 Task: Select the time zone for (UTC-12:00) international date line west.
Action: Mouse moved to (589, 80)
Screenshot: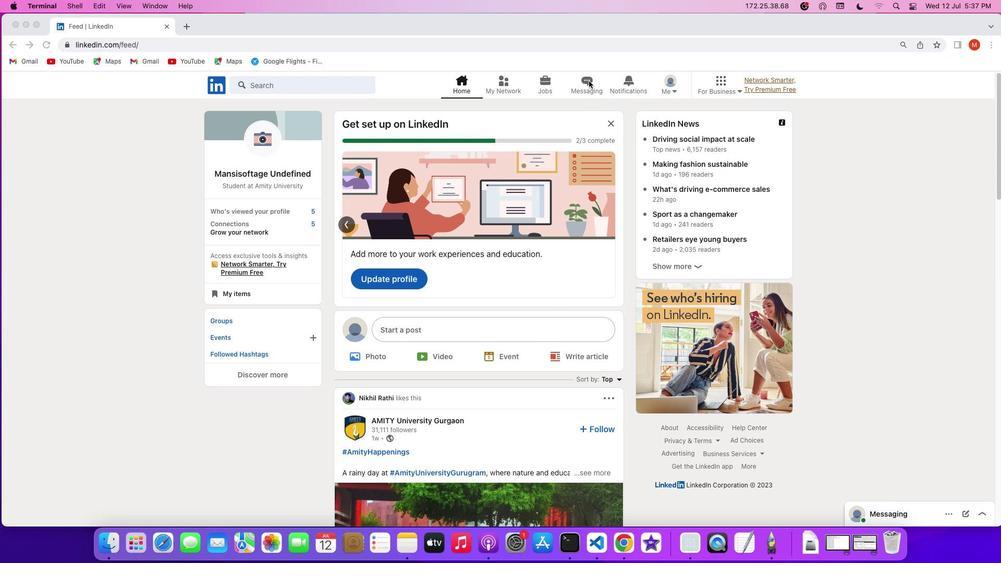 
Action: Mouse pressed left at (589, 80)
Screenshot: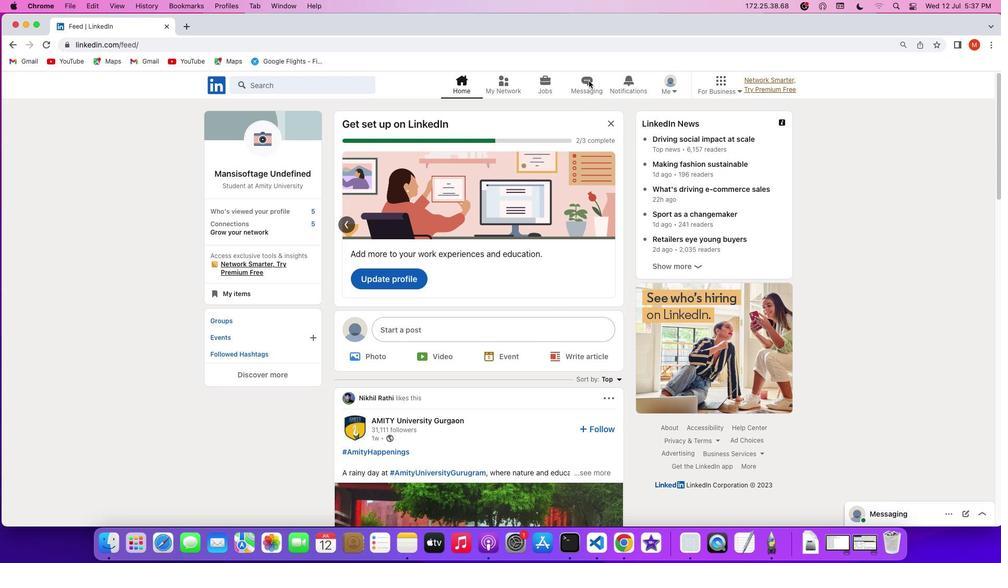 
Action: Mouse pressed left at (589, 80)
Screenshot: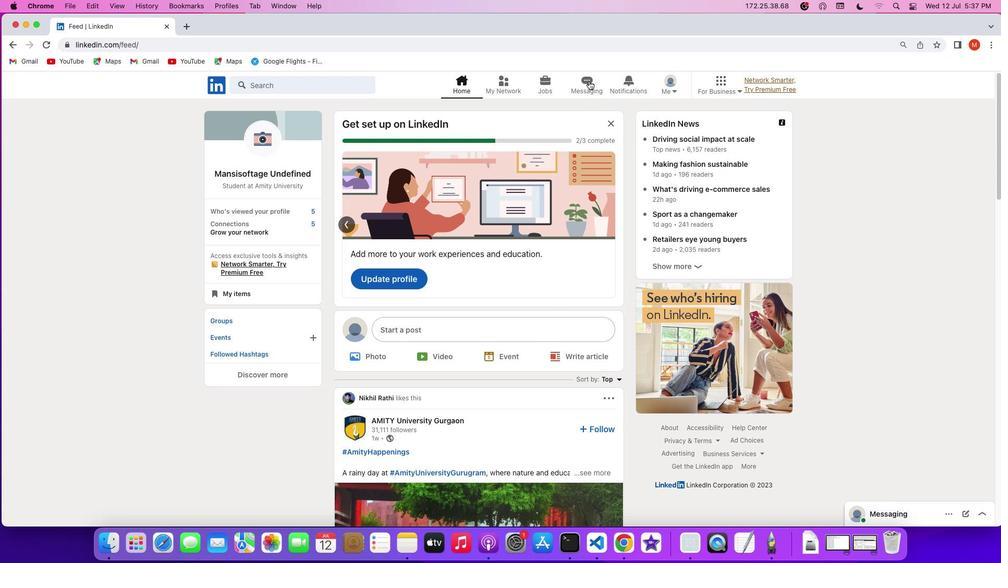 
Action: Mouse moved to (575, 119)
Screenshot: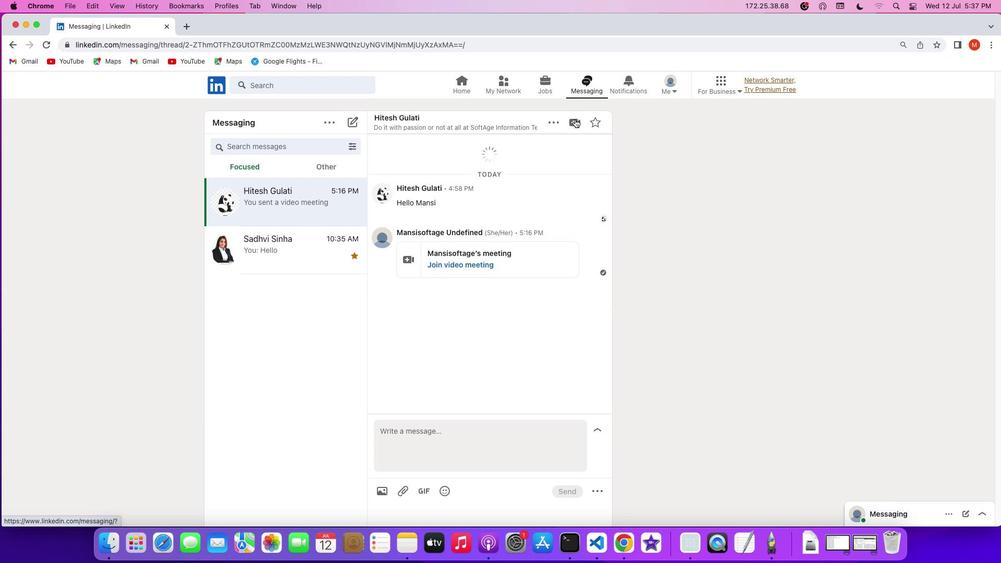 
Action: Mouse pressed left at (575, 119)
Screenshot: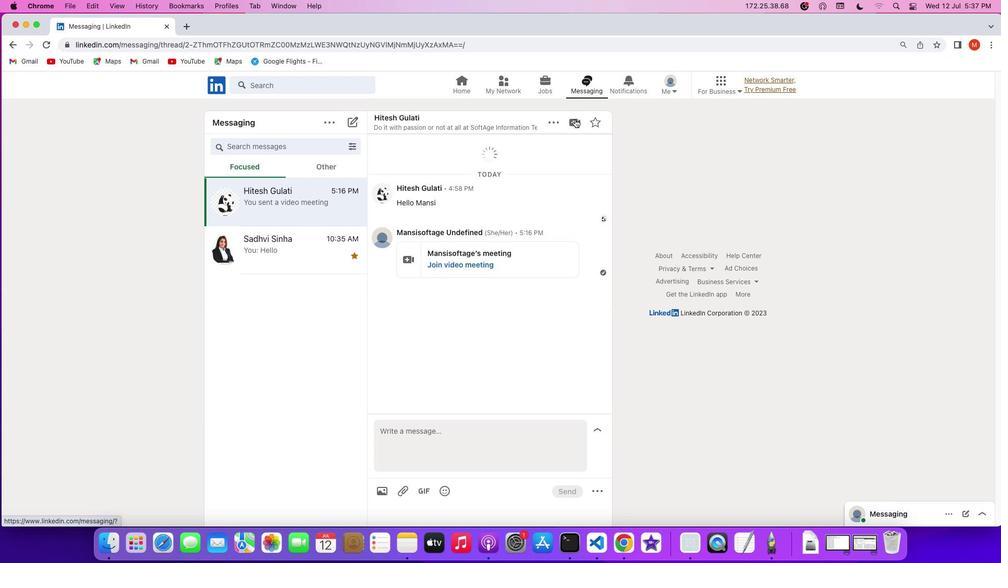 
Action: Mouse moved to (502, 166)
Screenshot: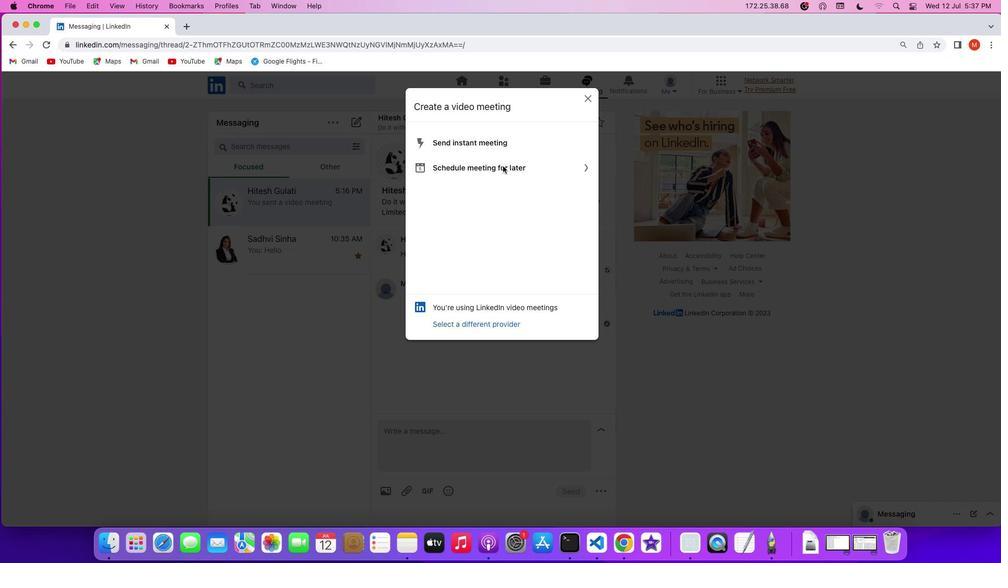 
Action: Mouse pressed left at (502, 166)
Screenshot: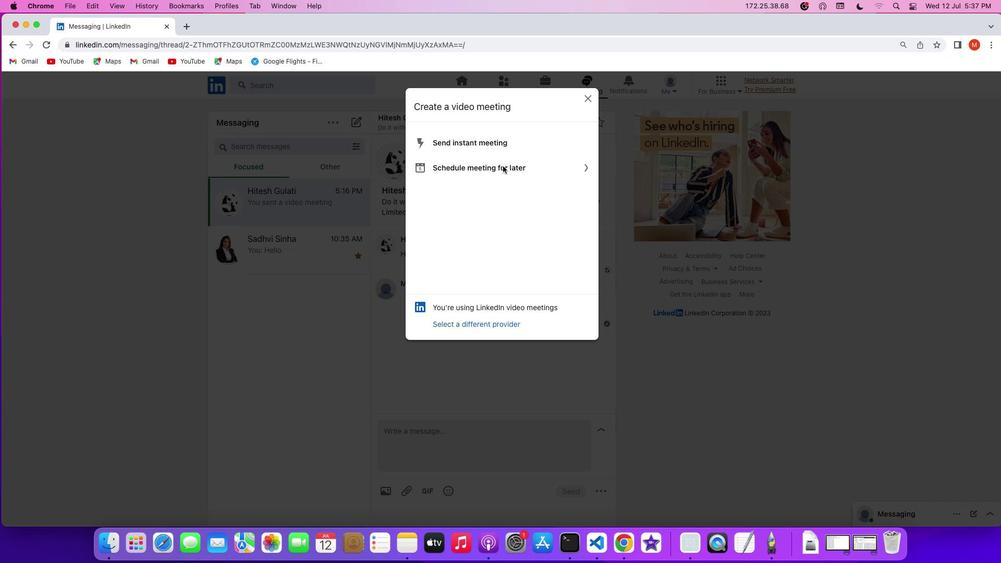 
Action: Mouse moved to (585, 232)
Screenshot: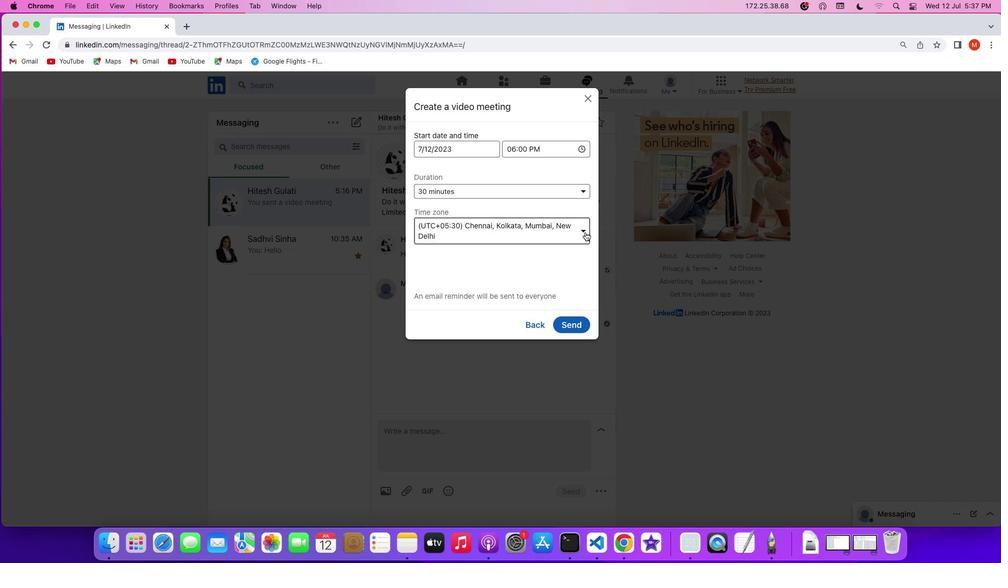 
Action: Mouse pressed left at (585, 232)
Screenshot: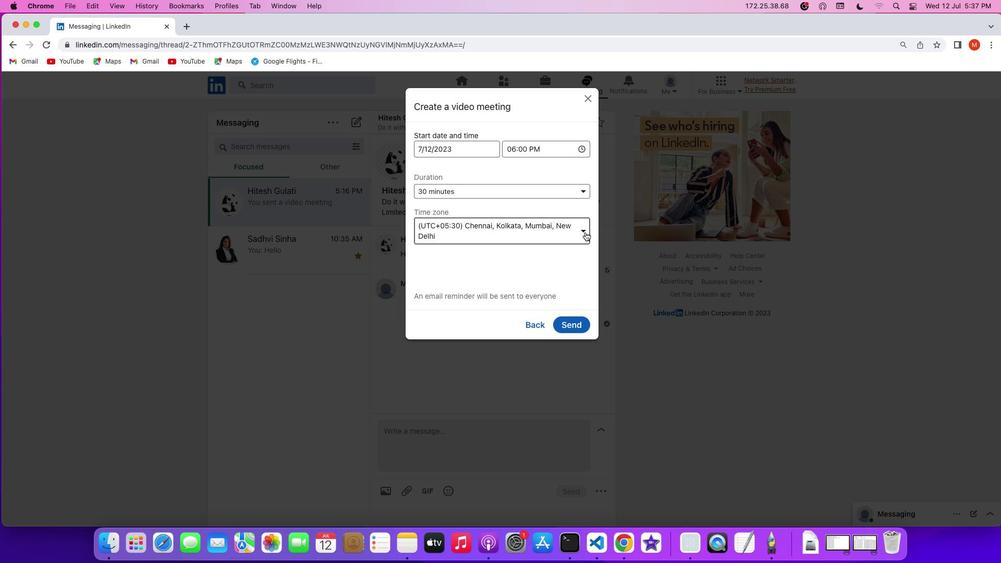 
Action: Mouse moved to (556, 250)
Screenshot: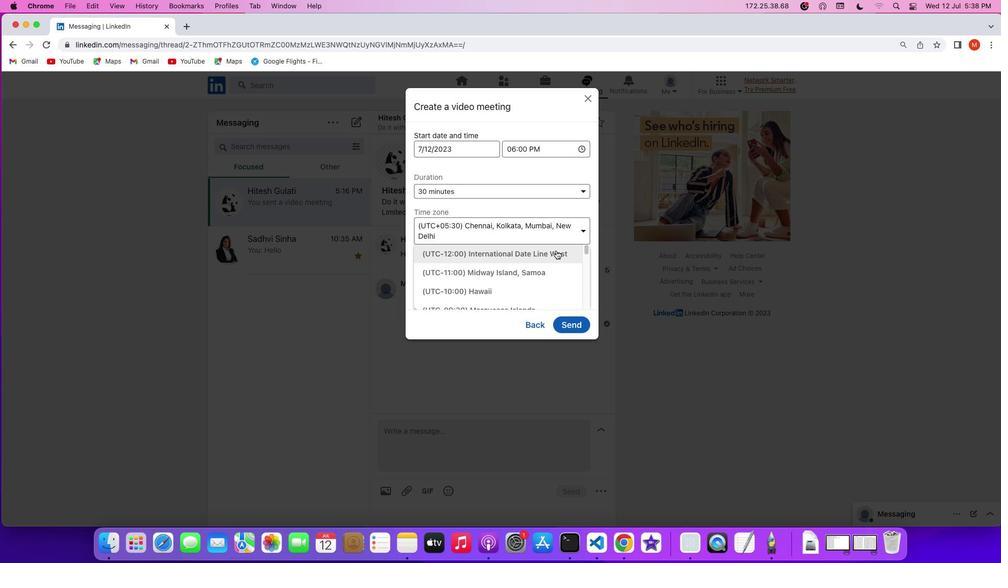 
Action: Mouse pressed left at (556, 250)
Screenshot: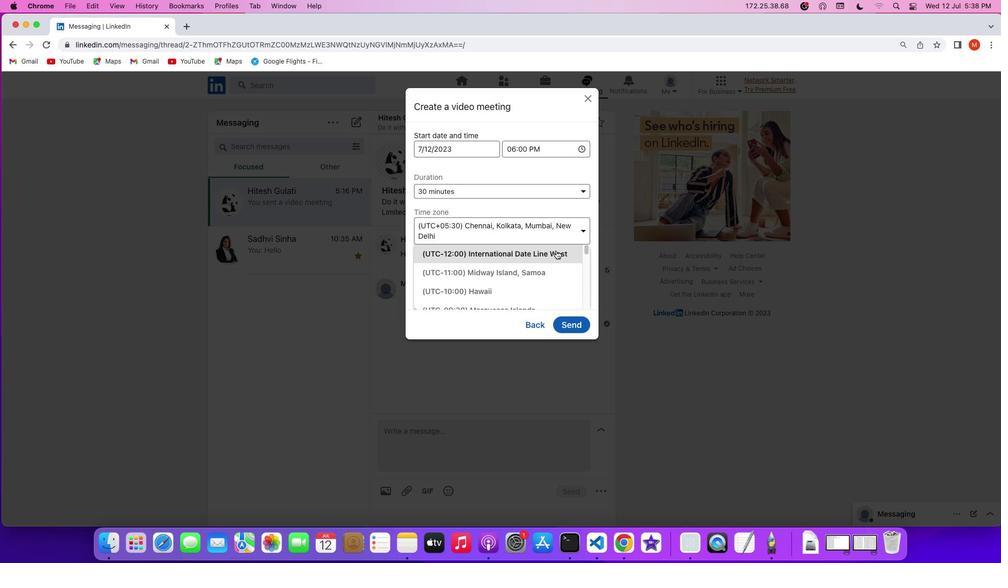 
